 Task: Create a due date automation trigger when advanced on, on the monday after a card is due add checklist with checklist "Resume" complete at 11:00 AM.
Action: Mouse moved to (1077, 93)
Screenshot: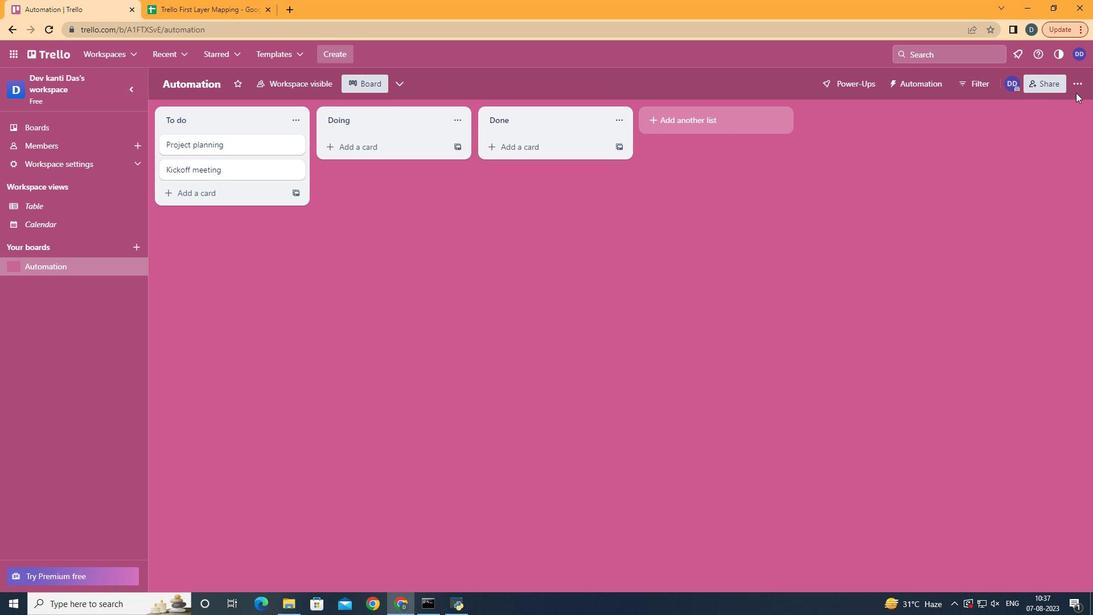 
Action: Mouse pressed left at (1077, 93)
Screenshot: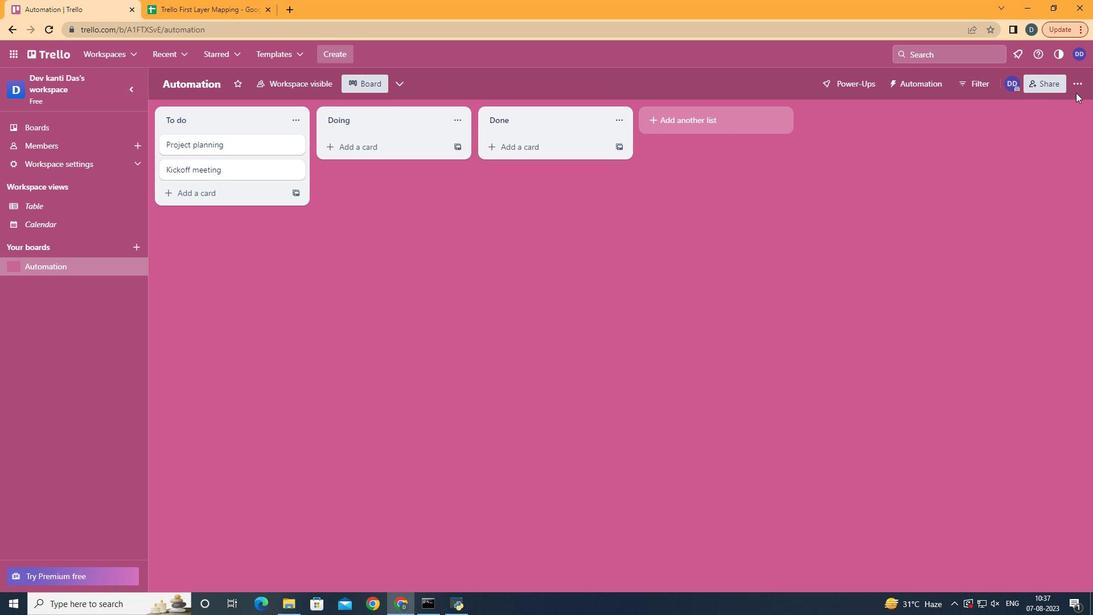 
Action: Mouse moved to (1083, 79)
Screenshot: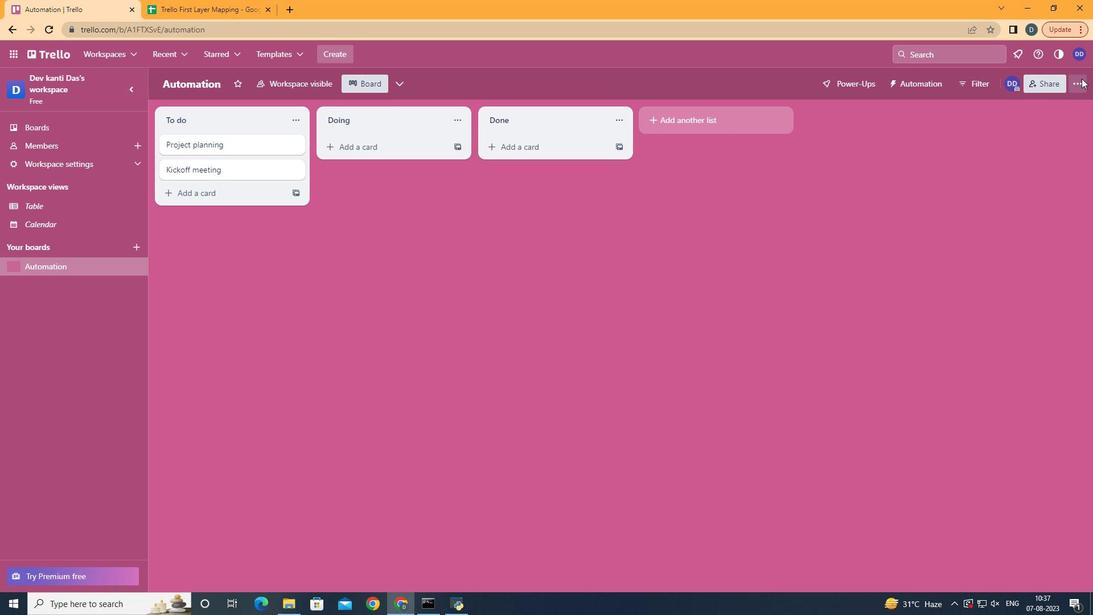 
Action: Mouse pressed left at (1083, 79)
Screenshot: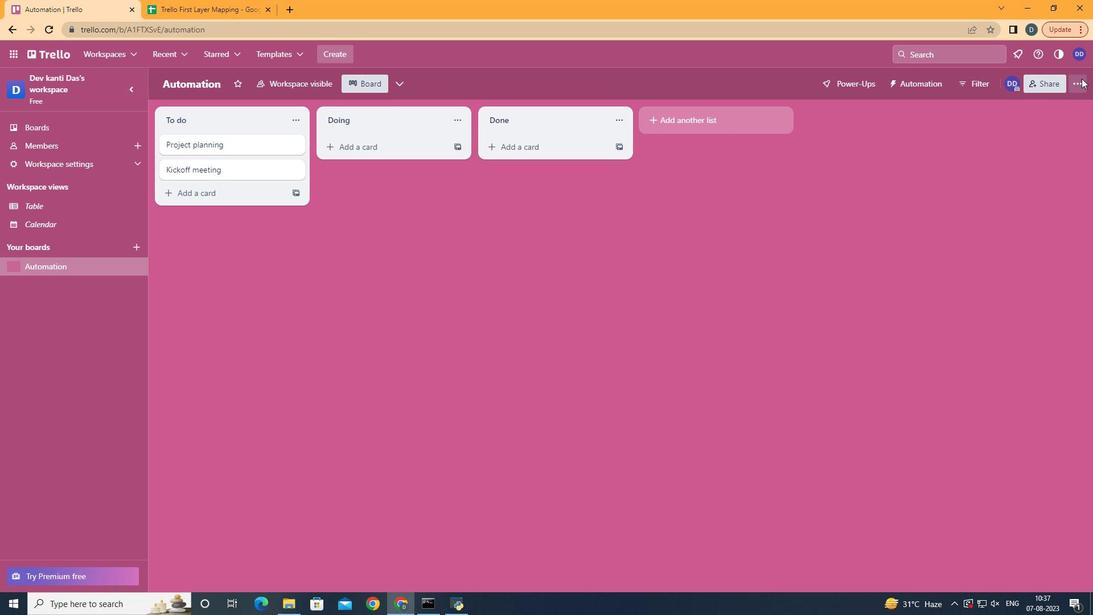 
Action: Mouse moved to (985, 227)
Screenshot: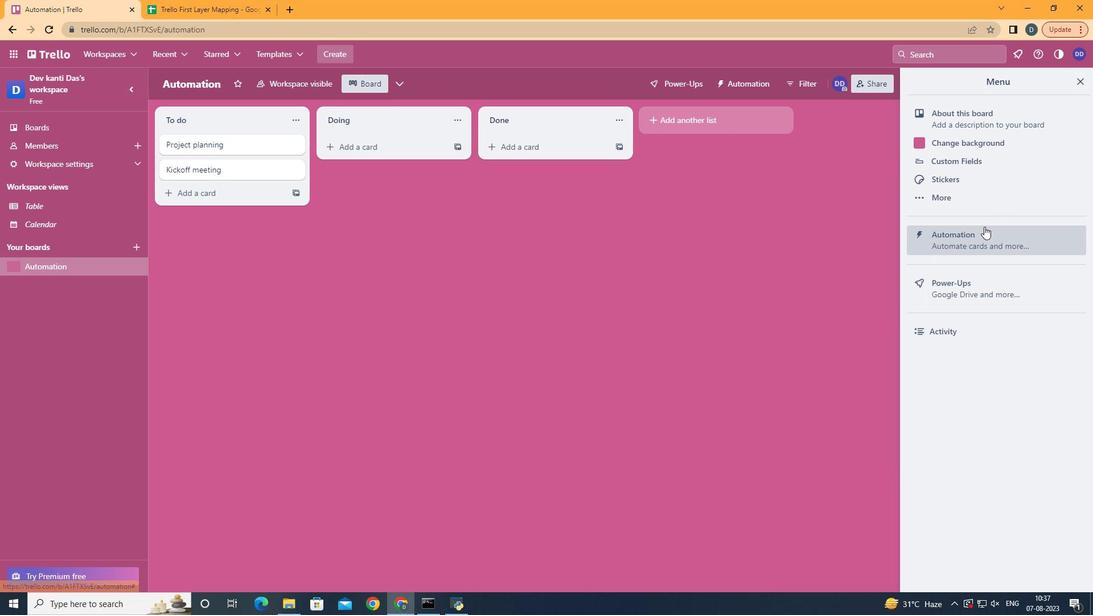 
Action: Mouse pressed left at (985, 227)
Screenshot: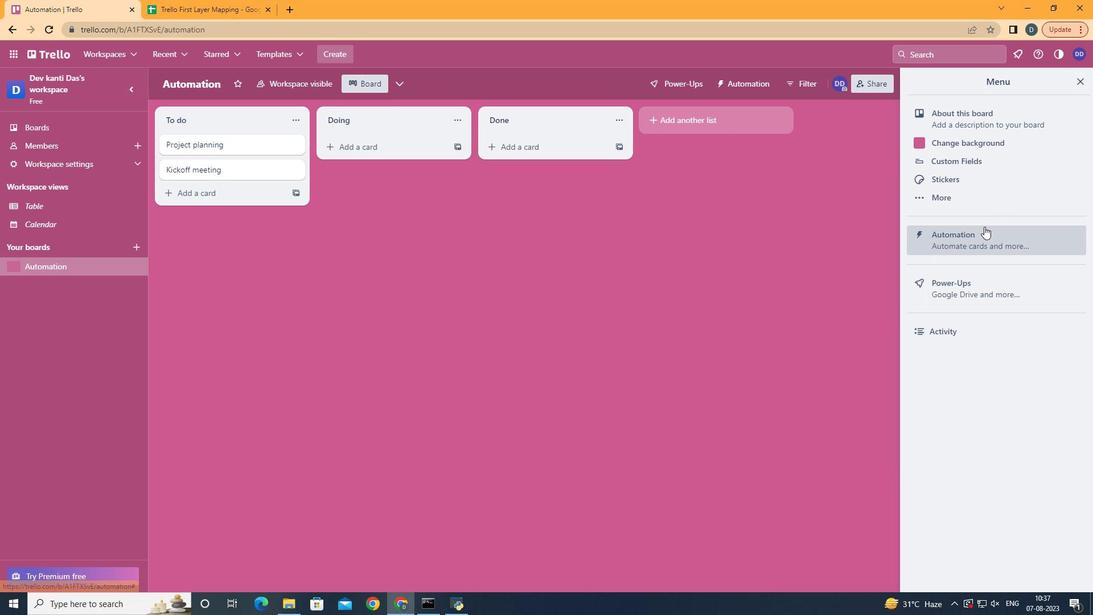 
Action: Mouse moved to (239, 232)
Screenshot: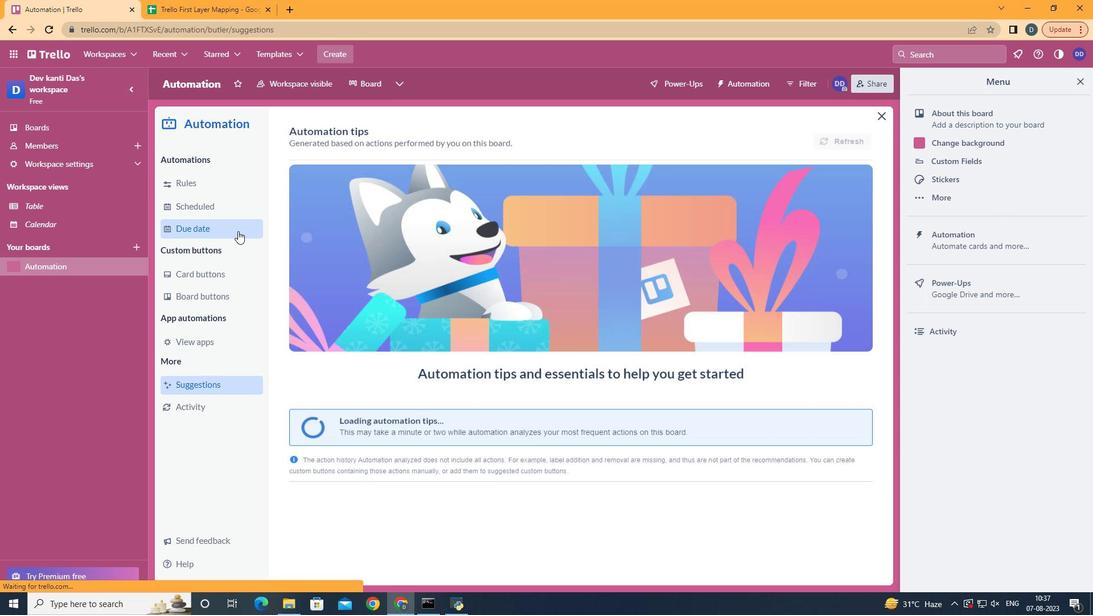 
Action: Mouse pressed left at (239, 232)
Screenshot: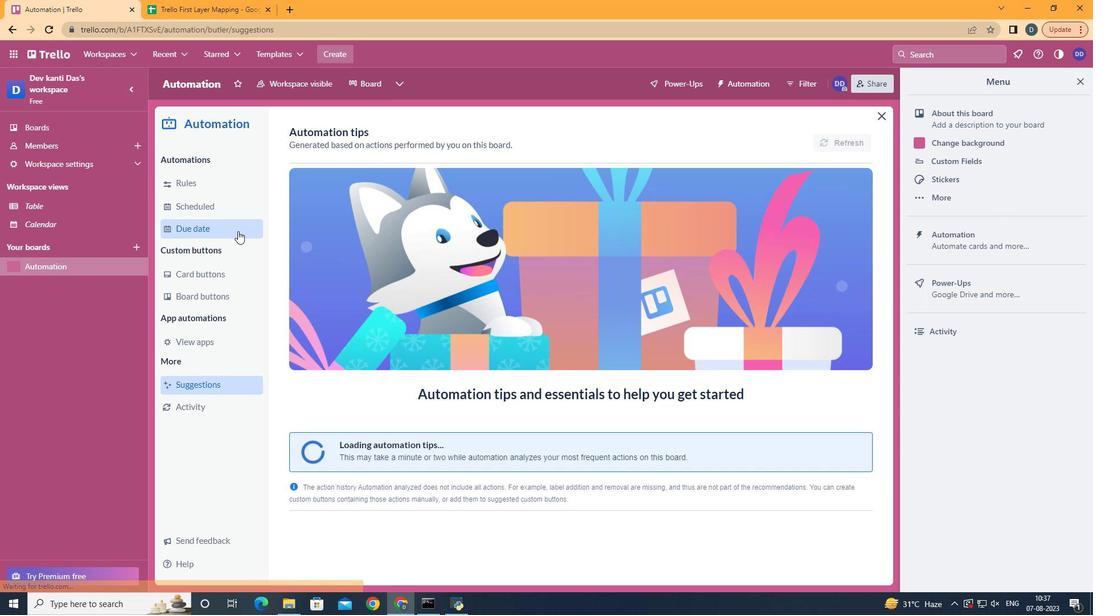
Action: Mouse moved to (776, 141)
Screenshot: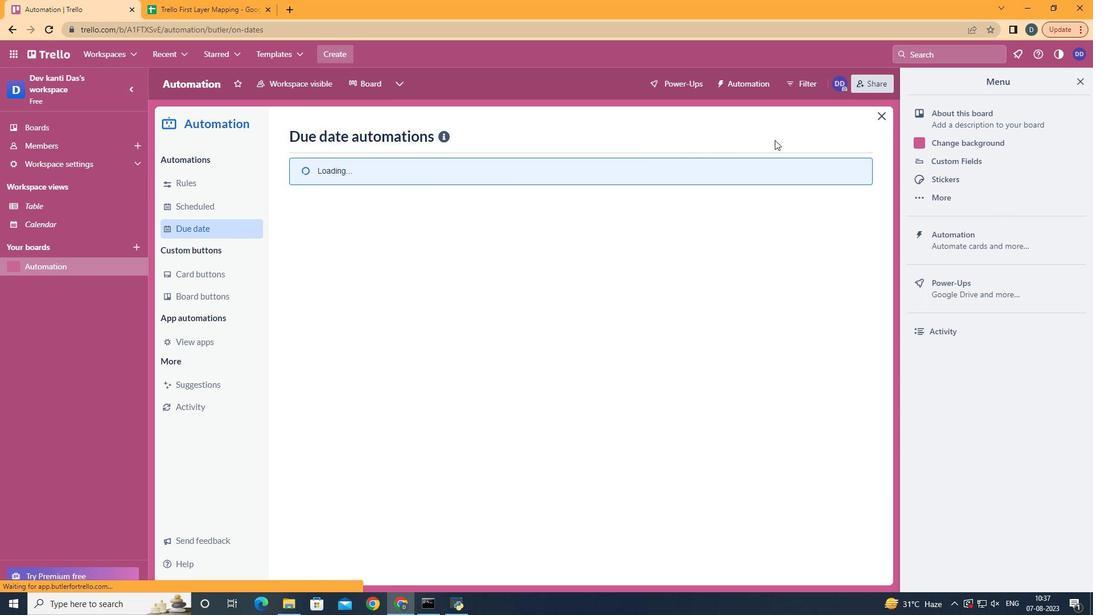 
Action: Mouse pressed left at (776, 141)
Screenshot: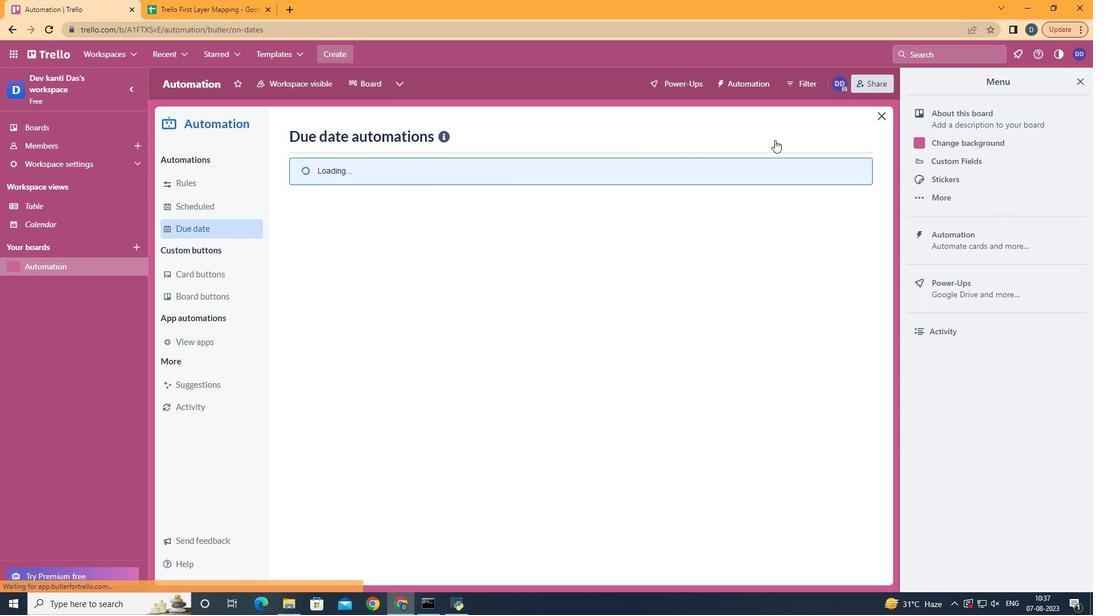 
Action: Mouse pressed left at (776, 141)
Screenshot: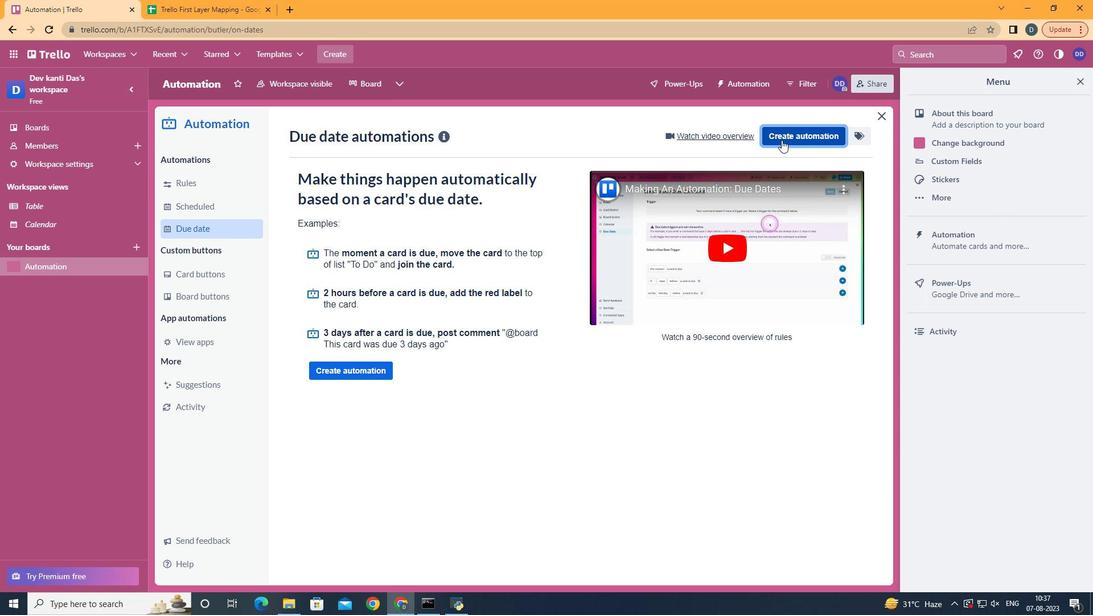 
Action: Mouse moved to (529, 251)
Screenshot: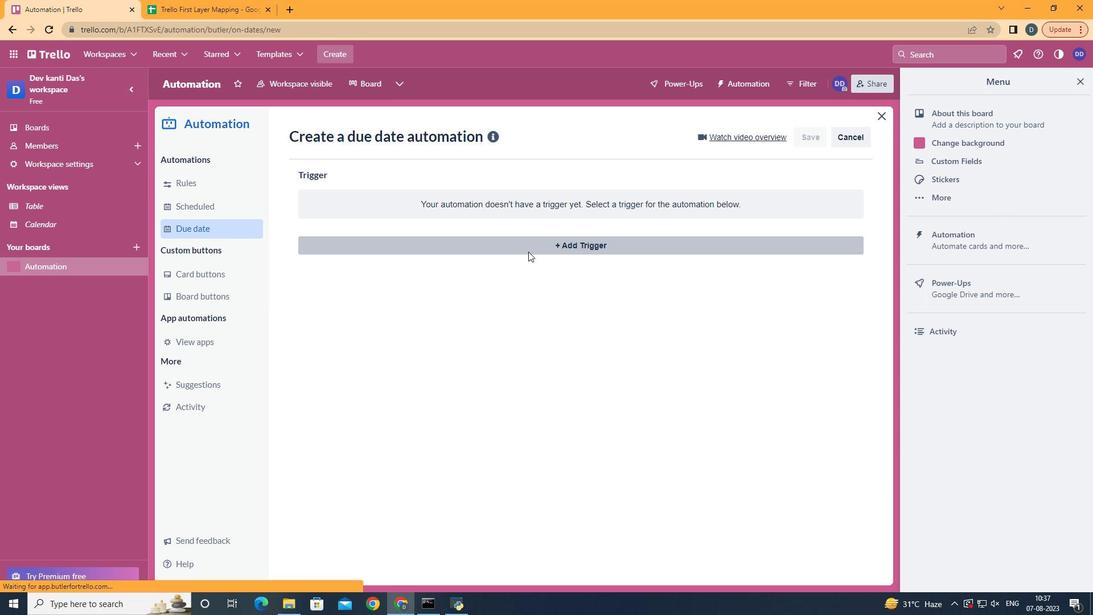 
Action: Mouse pressed left at (529, 251)
Screenshot: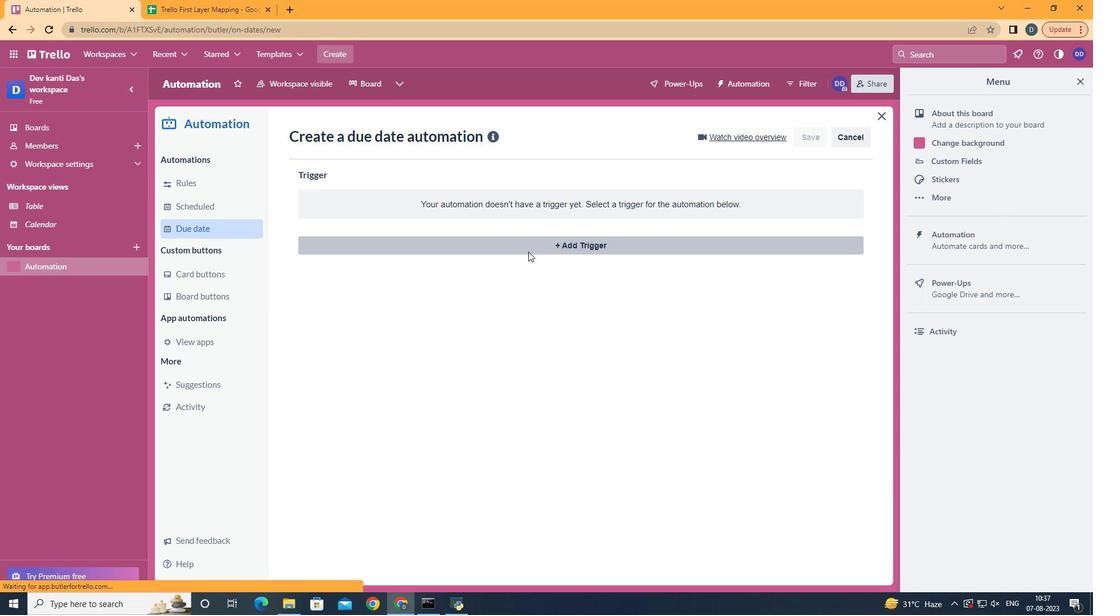 
Action: Mouse moved to (366, 301)
Screenshot: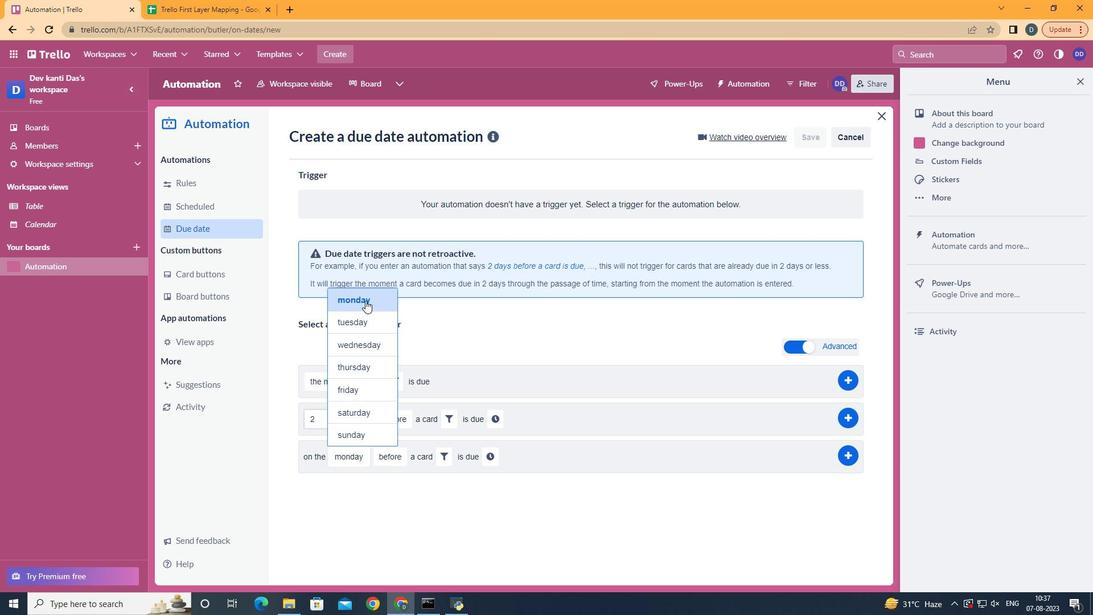 
Action: Mouse pressed left at (366, 301)
Screenshot: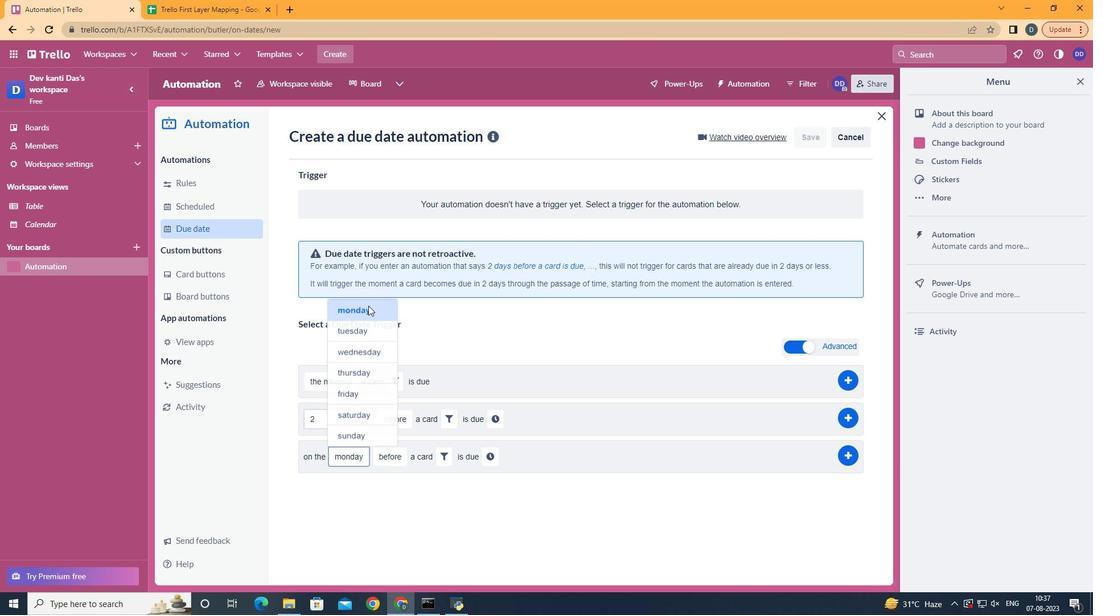 
Action: Mouse moved to (415, 502)
Screenshot: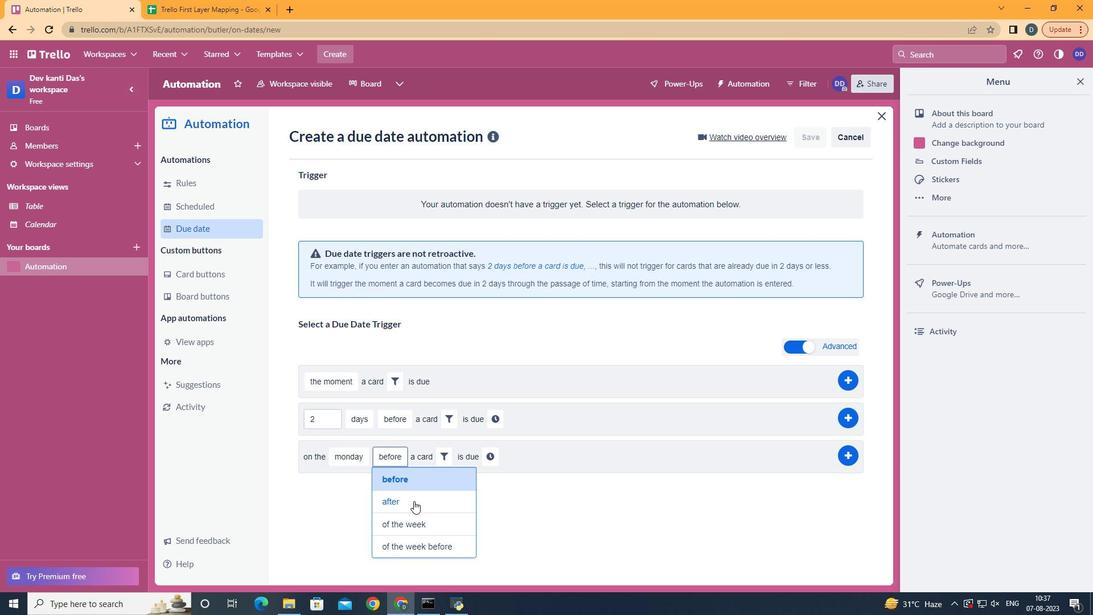 
Action: Mouse pressed left at (415, 502)
Screenshot: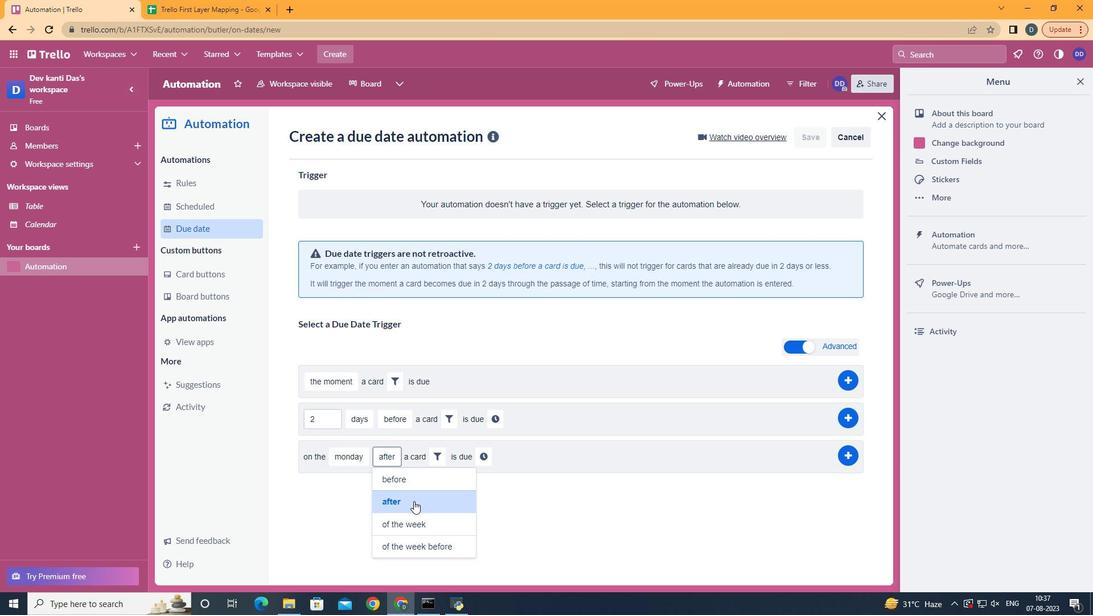 
Action: Mouse moved to (431, 465)
Screenshot: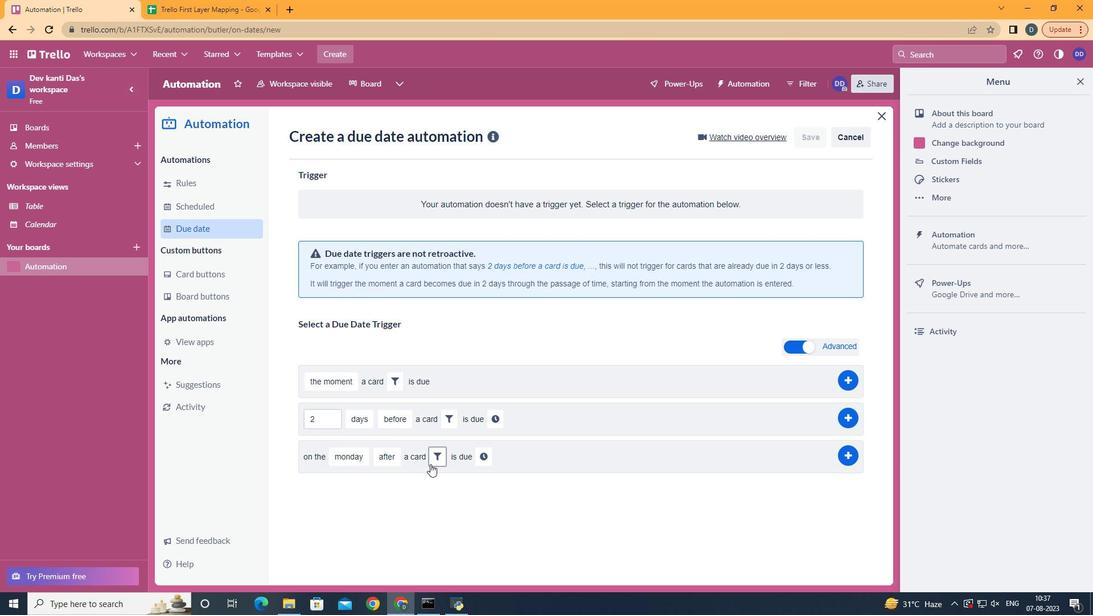 
Action: Mouse pressed left at (431, 465)
Screenshot: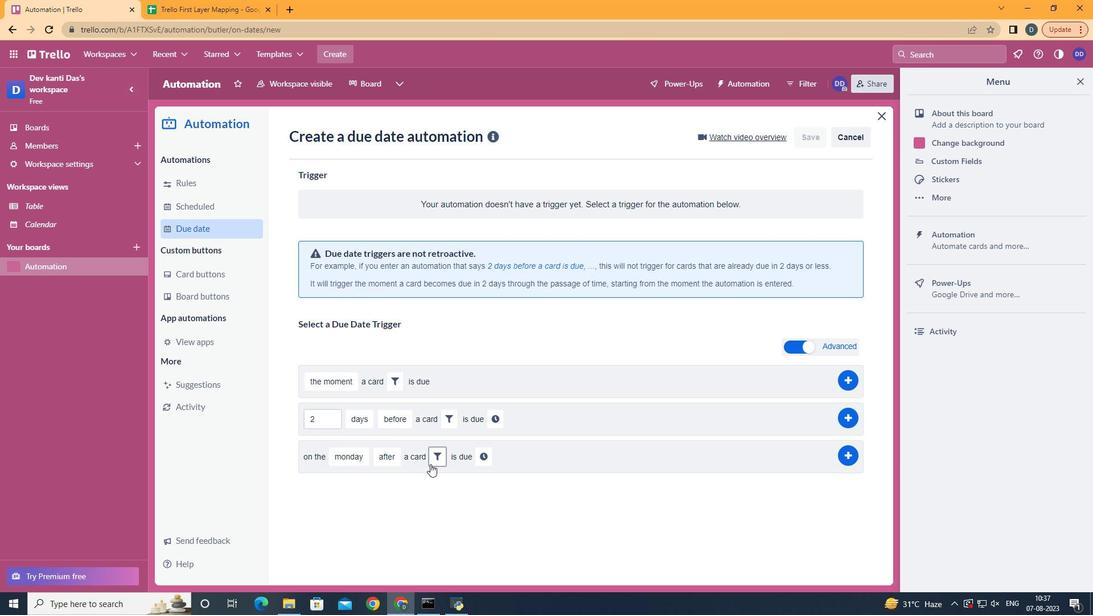 
Action: Mouse moved to (527, 496)
Screenshot: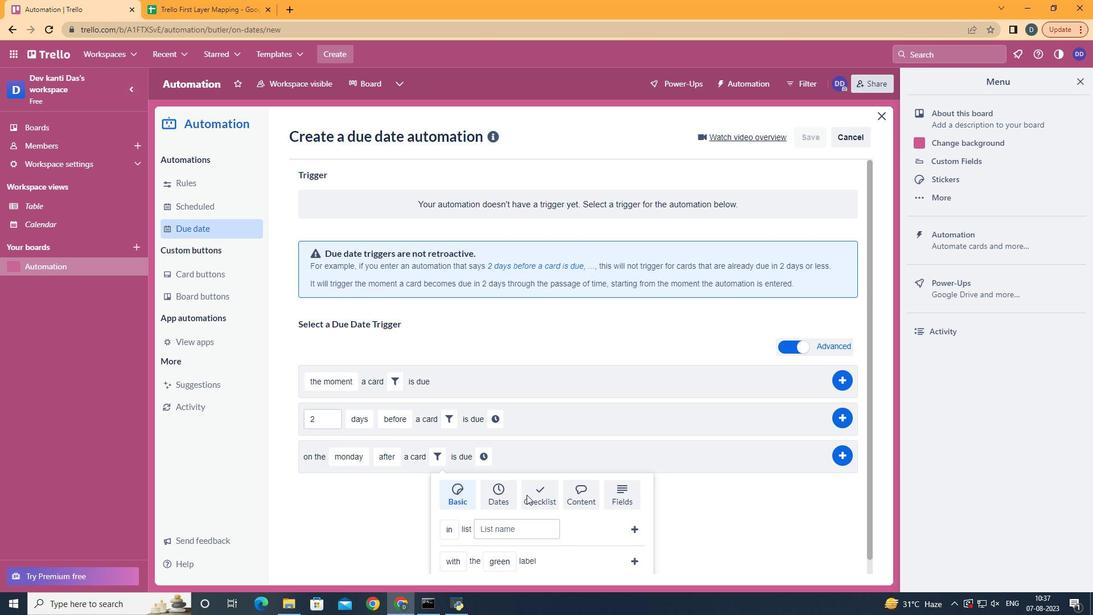 
Action: Mouse pressed left at (527, 496)
Screenshot: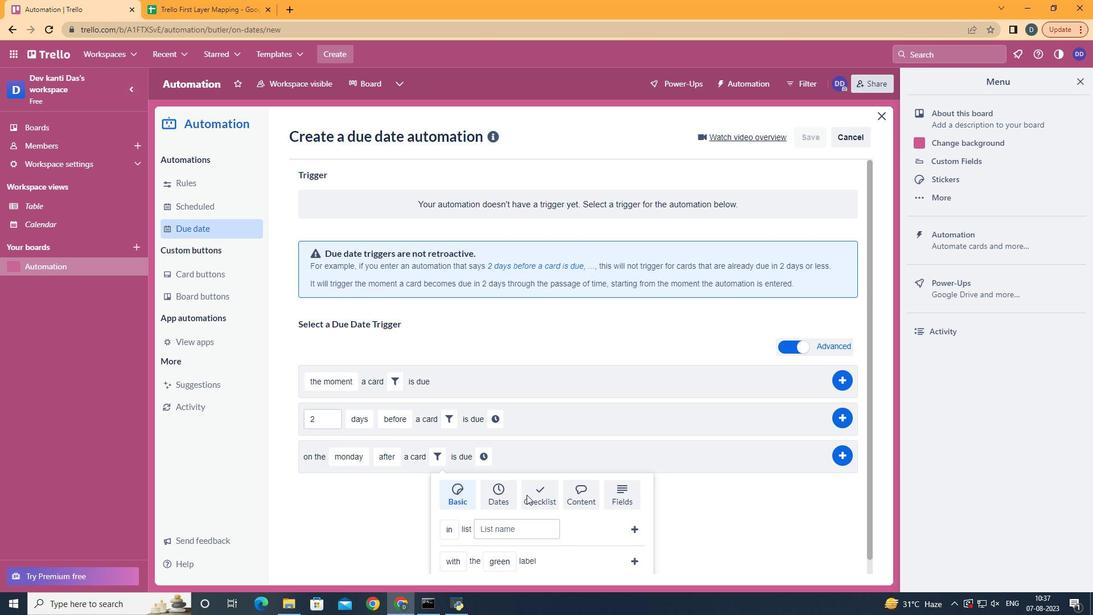 
Action: Mouse moved to (528, 467)
Screenshot: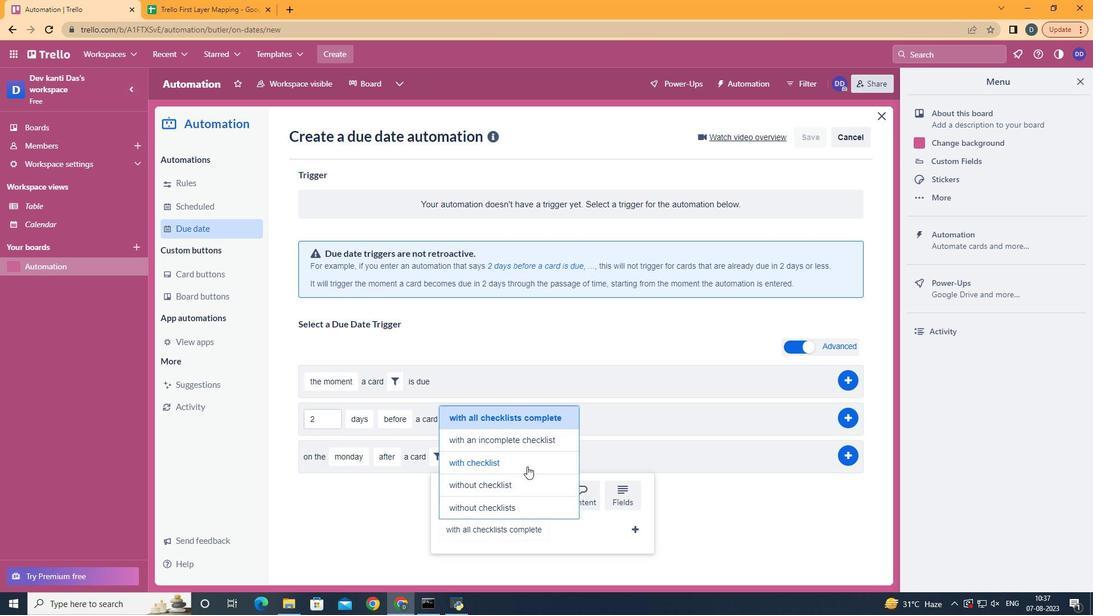 
Action: Mouse pressed left at (528, 467)
Screenshot: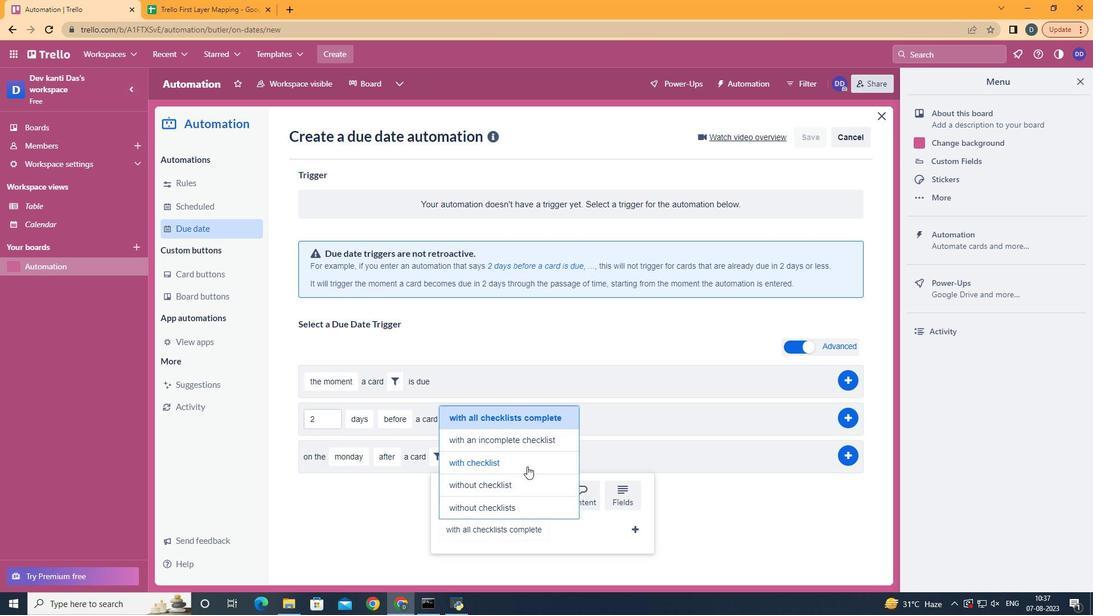 
Action: Mouse moved to (570, 523)
Screenshot: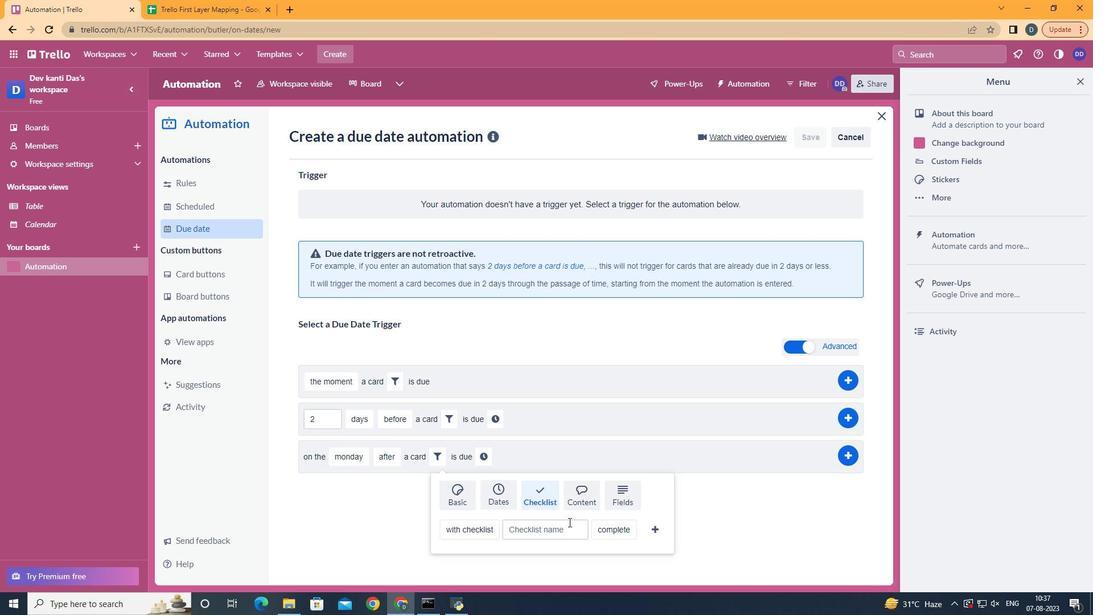 
Action: Mouse pressed left at (570, 523)
Screenshot: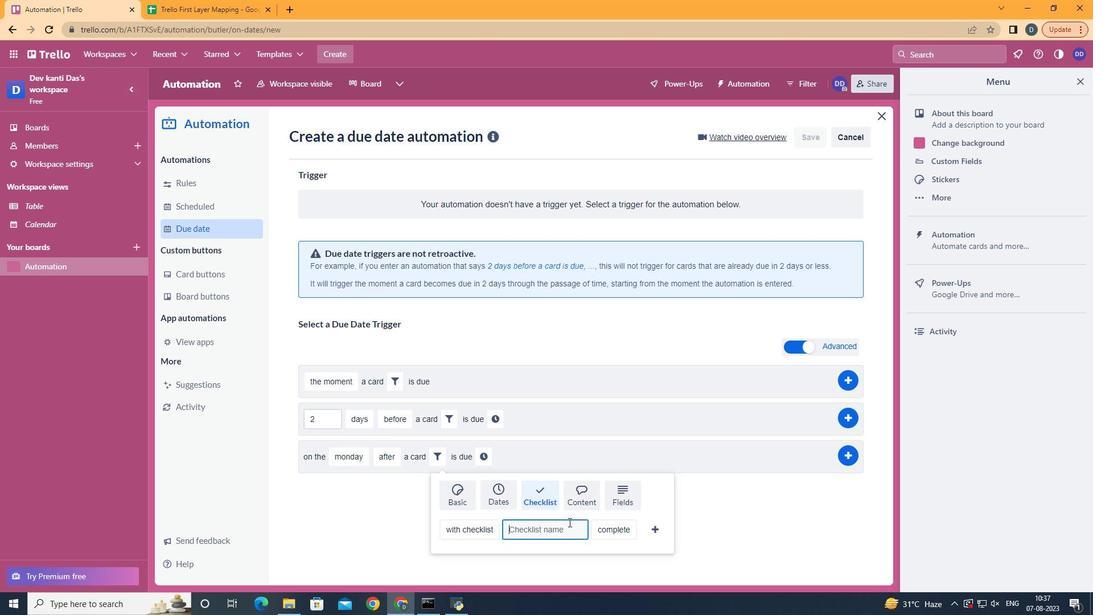 
Action: Mouse moved to (570, 523)
Screenshot: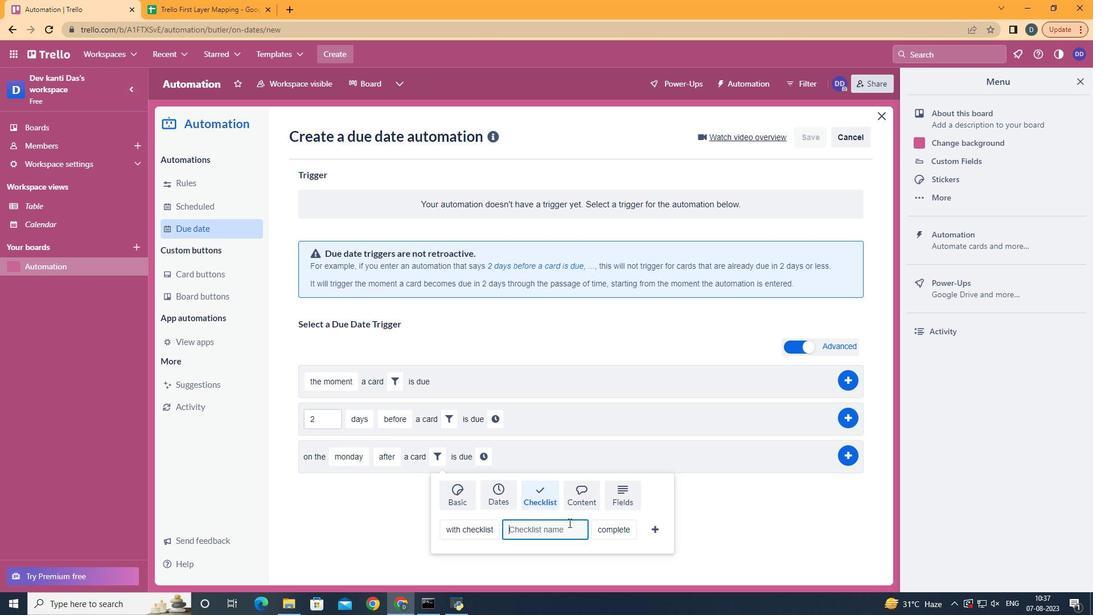 
Action: Key pressed <Key.shift>Resume
Screenshot: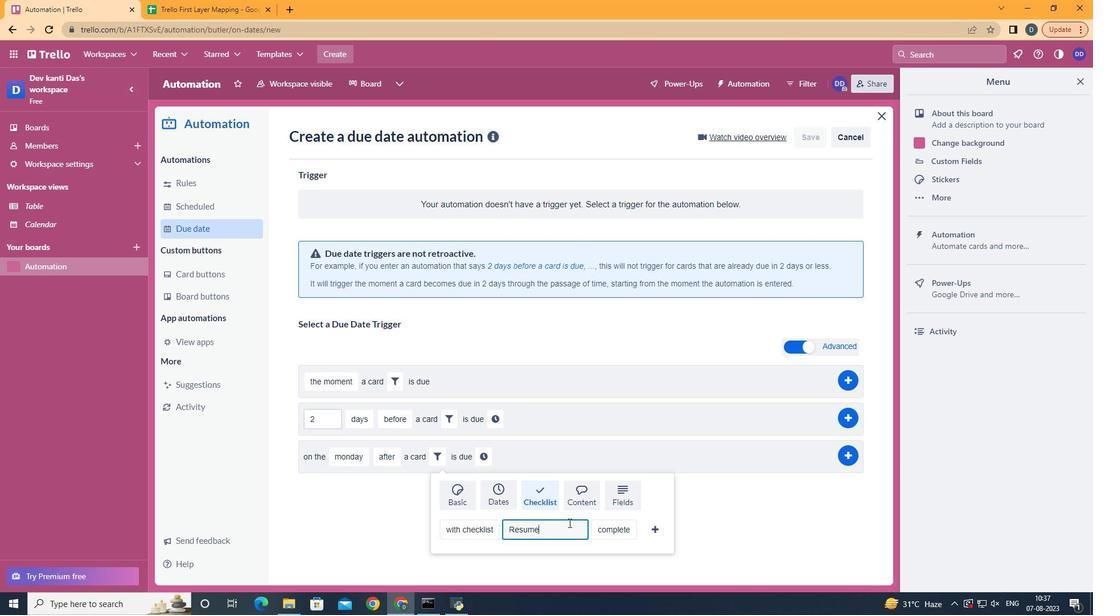 
Action: Mouse moved to (631, 482)
Screenshot: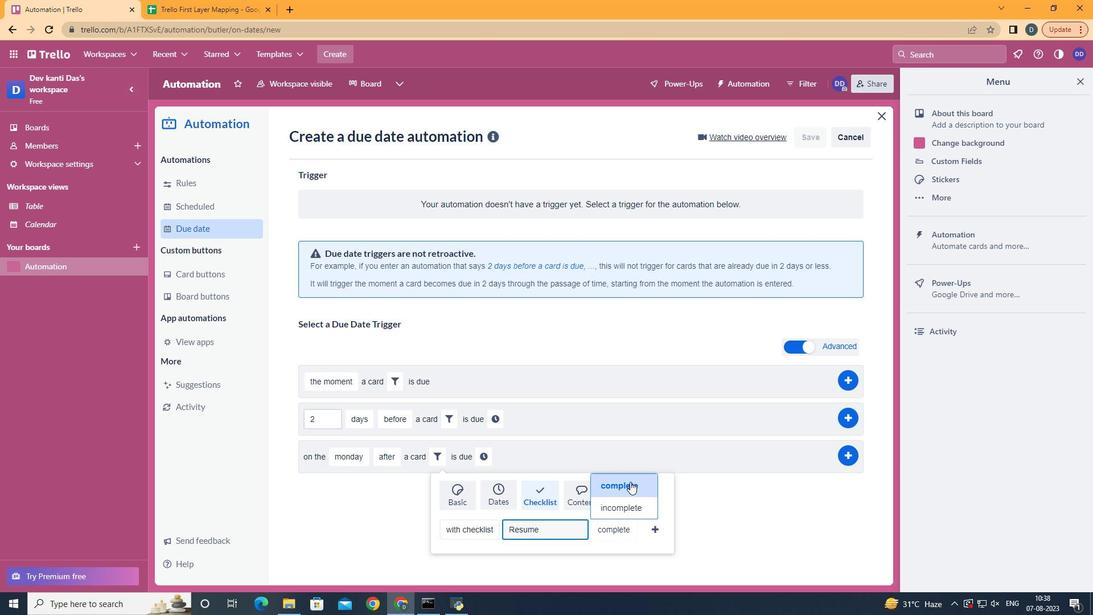 
Action: Mouse pressed left at (631, 482)
Screenshot: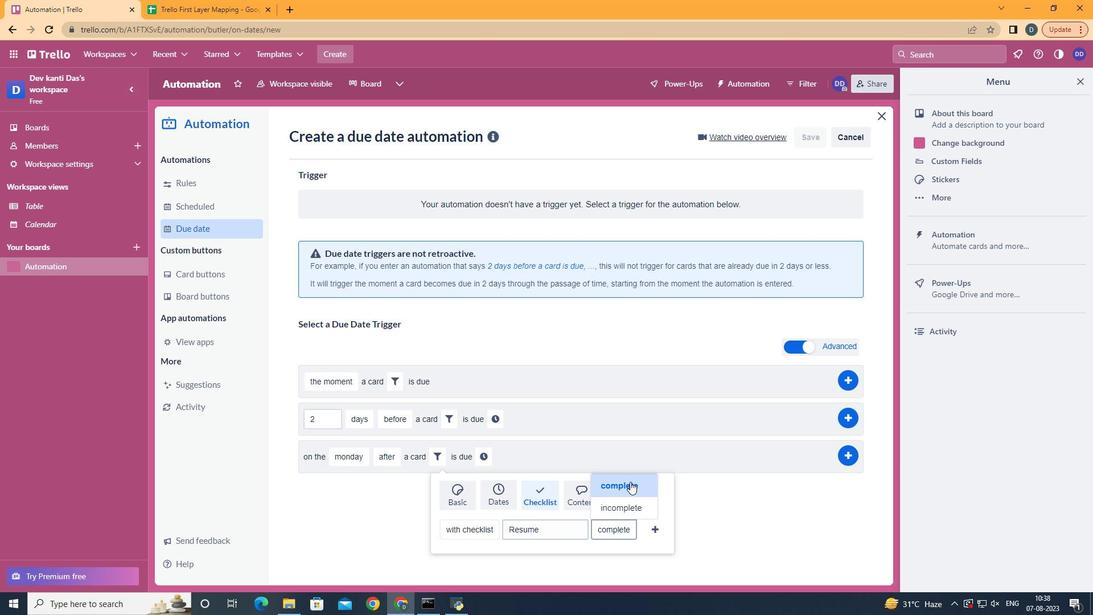 
Action: Mouse moved to (657, 525)
Screenshot: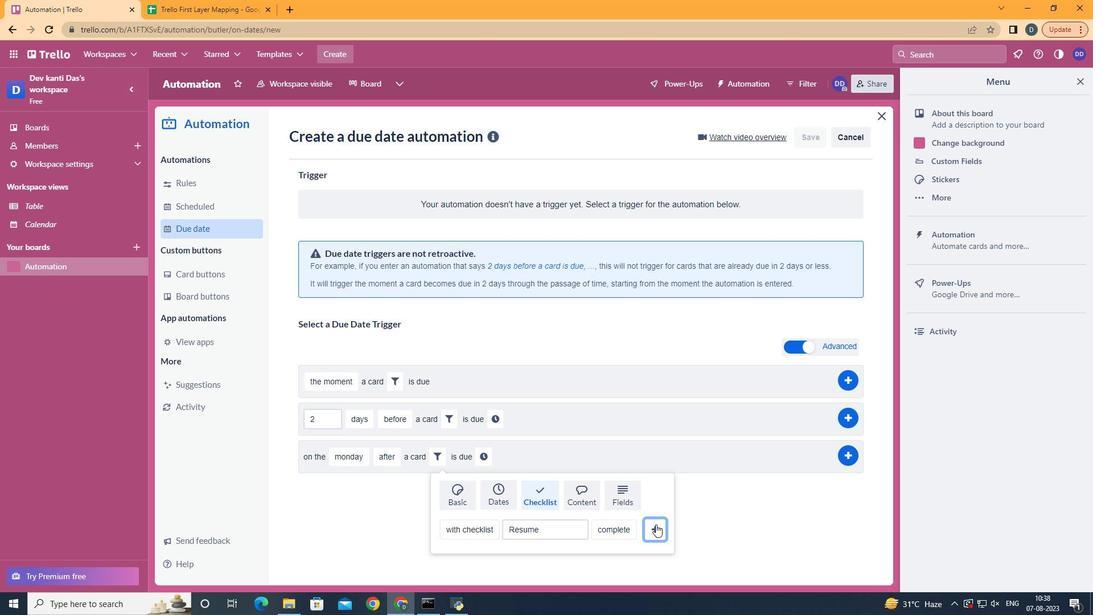 
Action: Mouse pressed left at (657, 525)
Screenshot: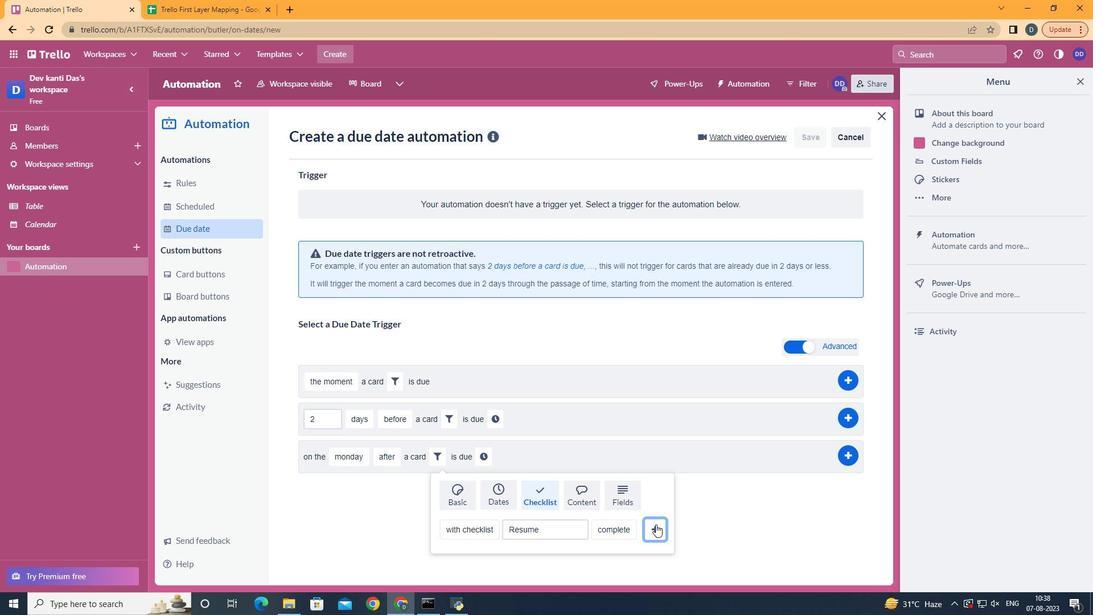 
Action: Mouse moved to (634, 466)
Screenshot: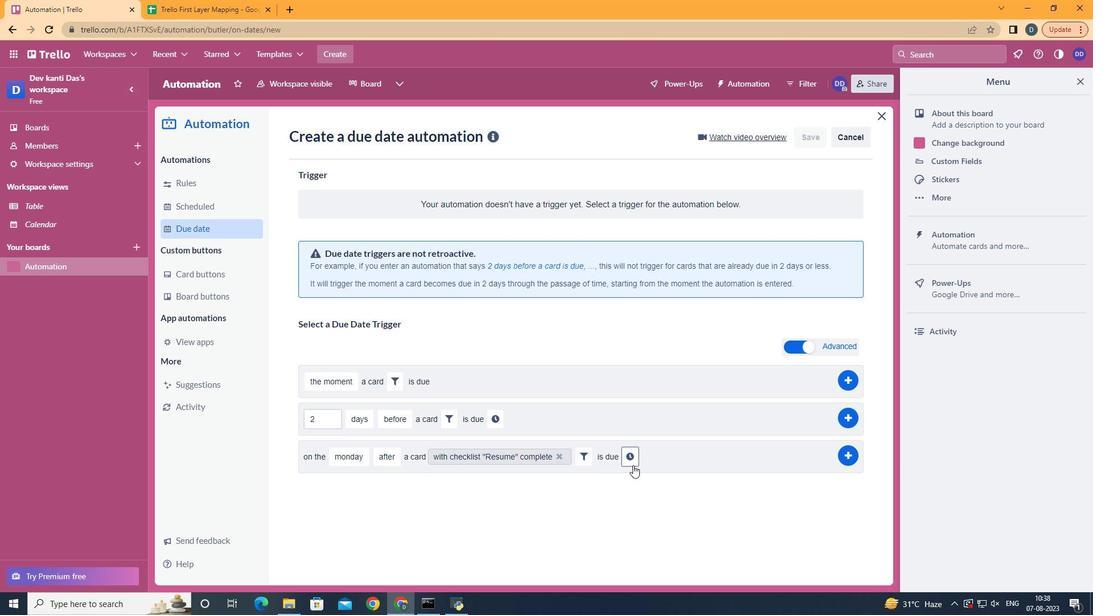 
Action: Mouse pressed left at (634, 466)
Screenshot: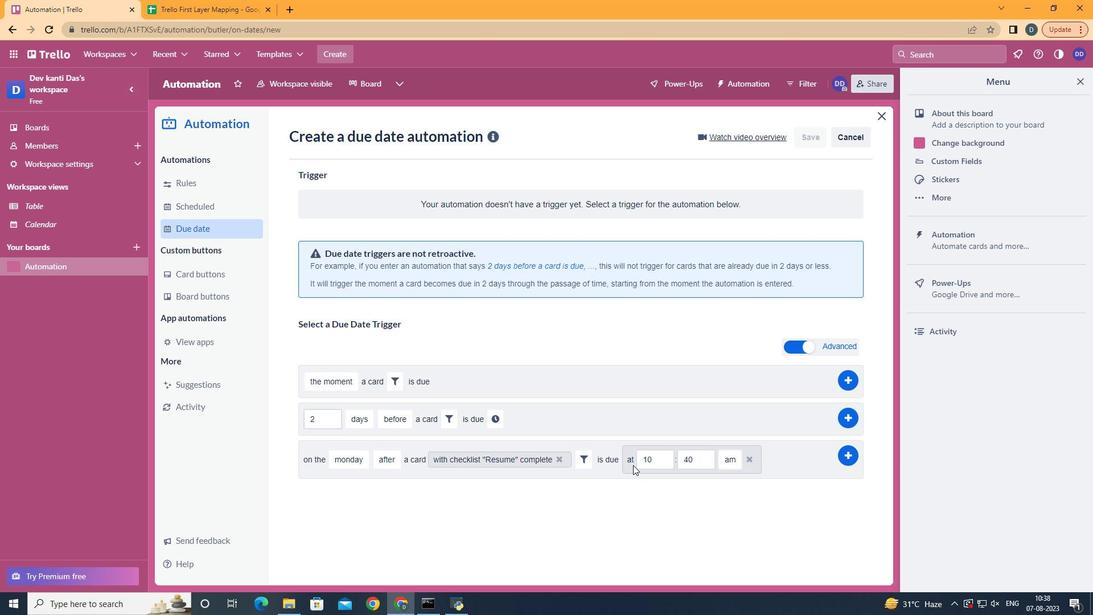 
Action: Mouse moved to (664, 460)
Screenshot: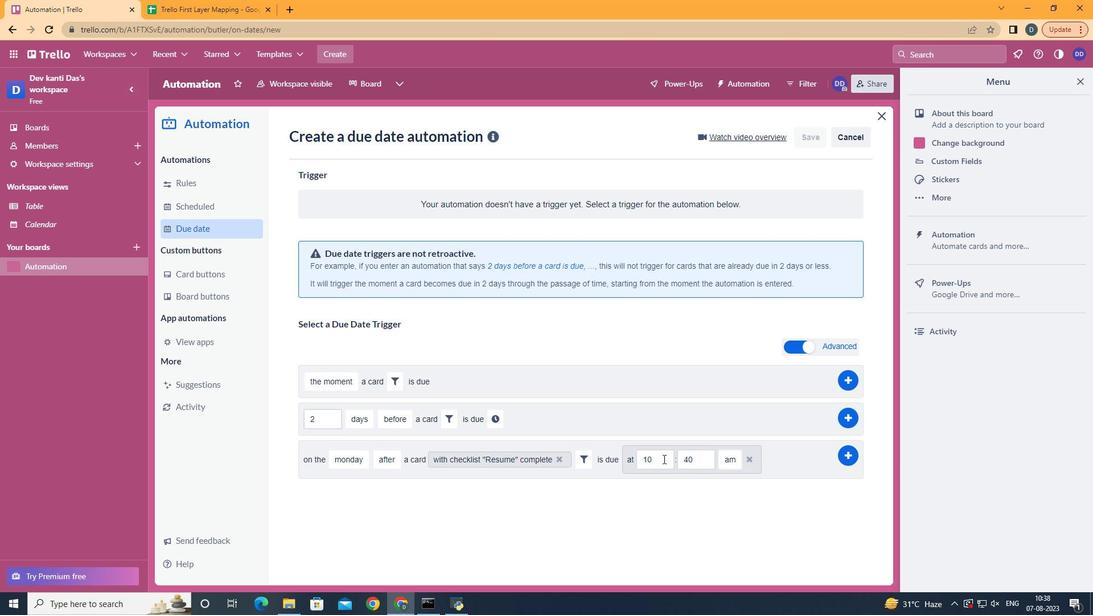 
Action: Mouse pressed left at (664, 460)
Screenshot: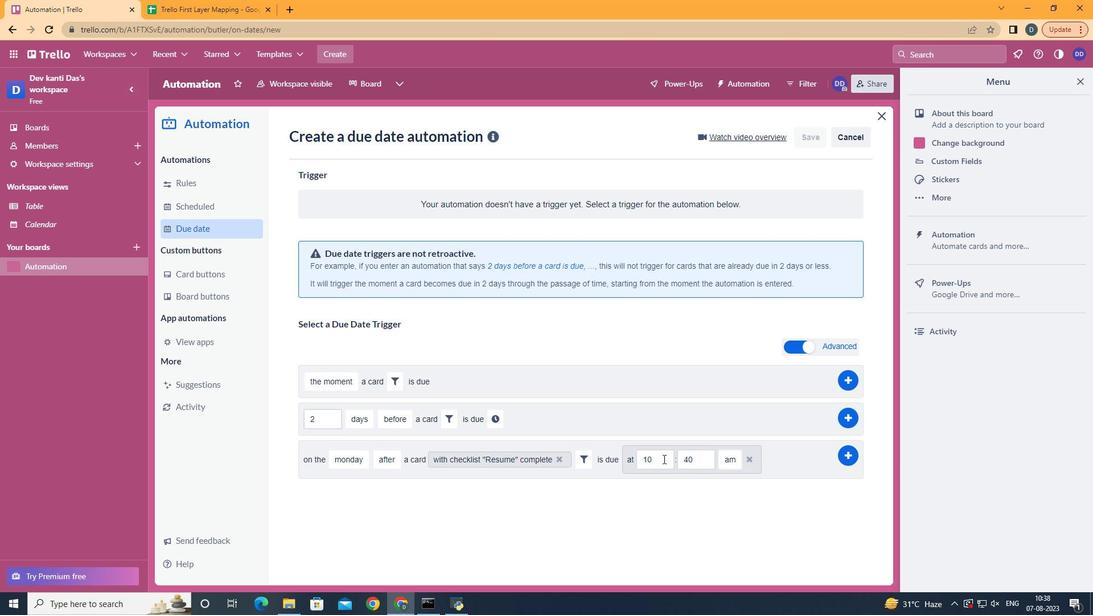
Action: Mouse moved to (664, 460)
Screenshot: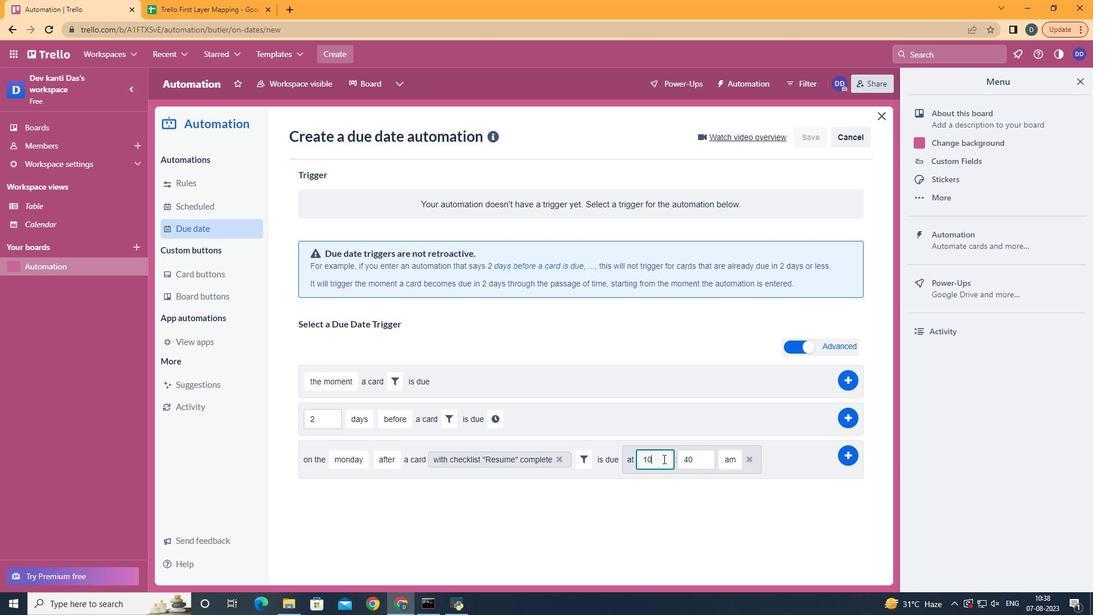 
Action: Key pressed <Key.backspace>1
Screenshot: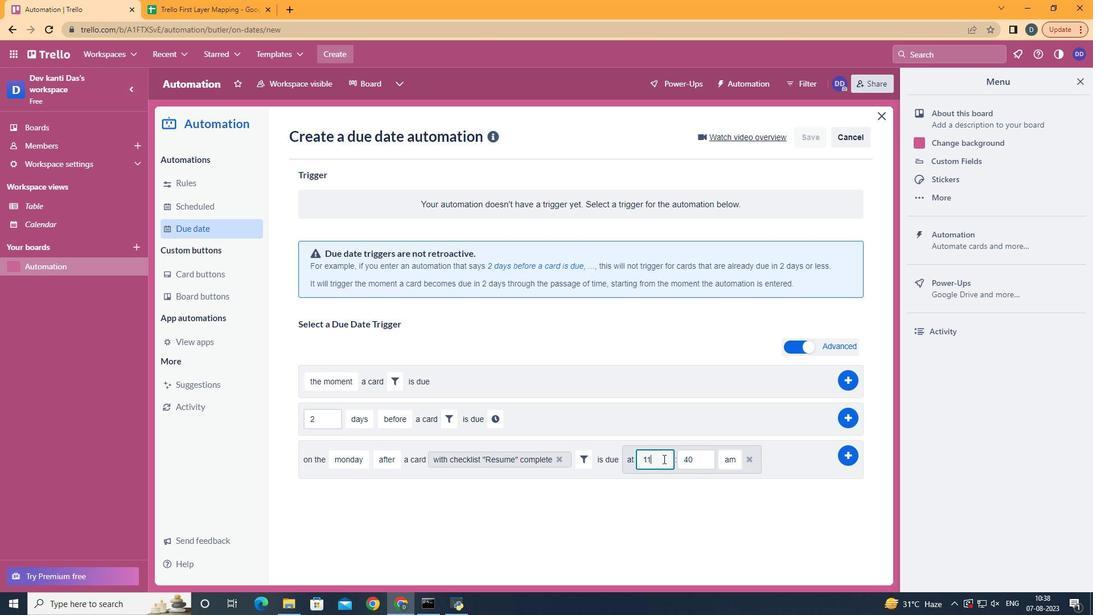 
Action: Mouse moved to (703, 465)
Screenshot: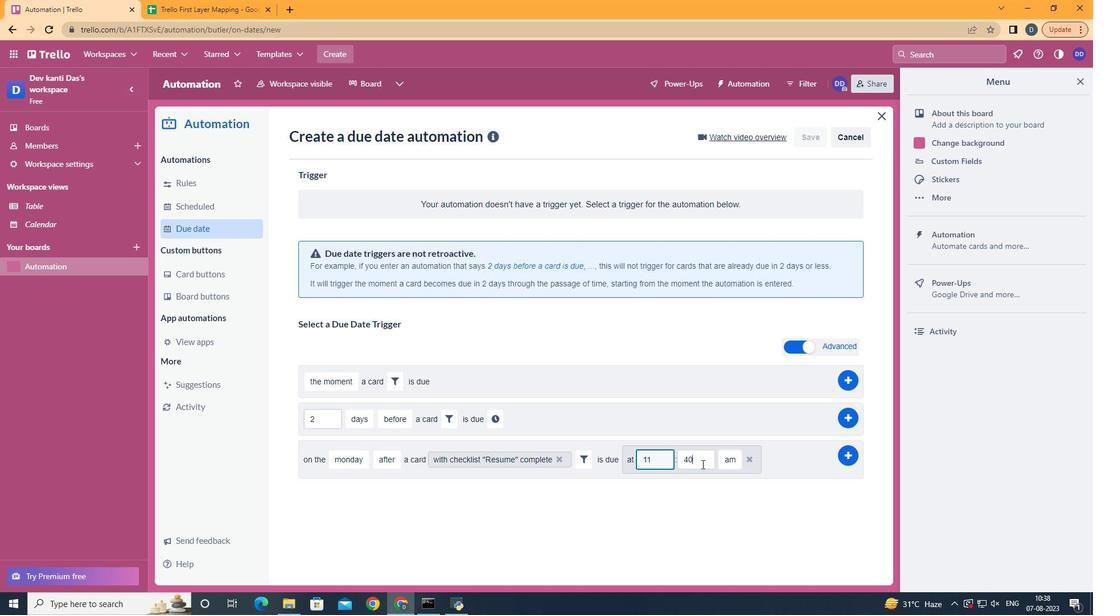 
Action: Mouse pressed left at (703, 465)
Screenshot: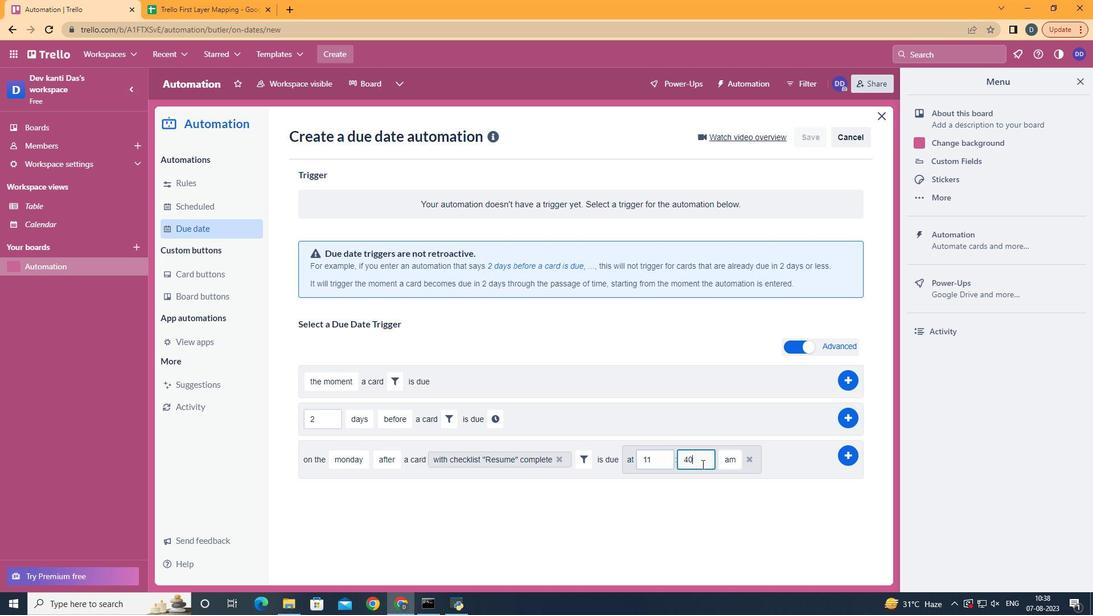 
Action: Mouse moved to (701, 464)
Screenshot: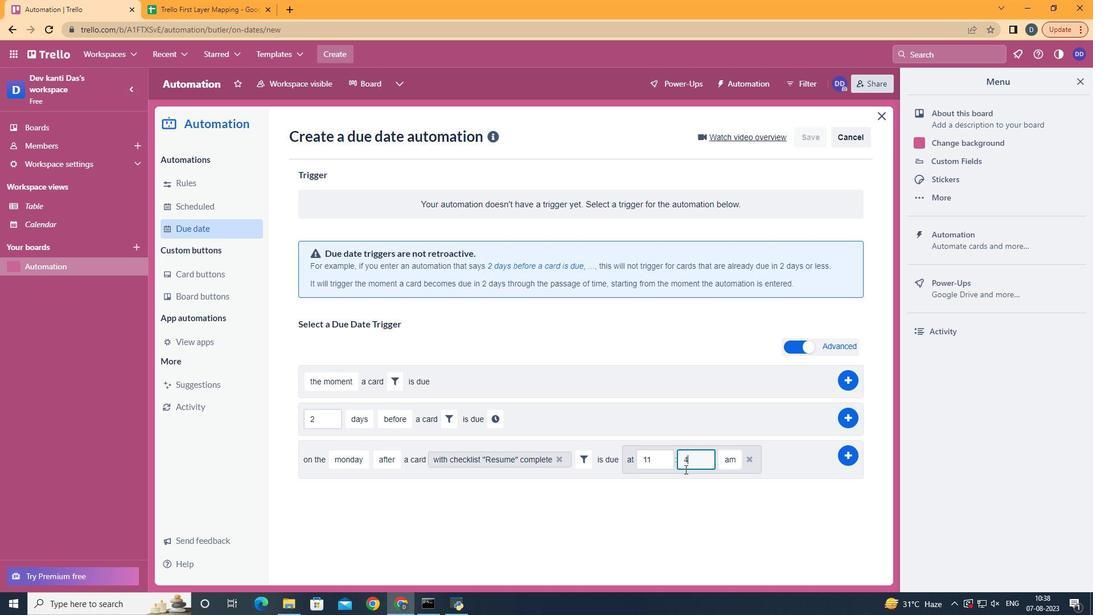 
Action: Key pressed <Key.backspace>
Screenshot: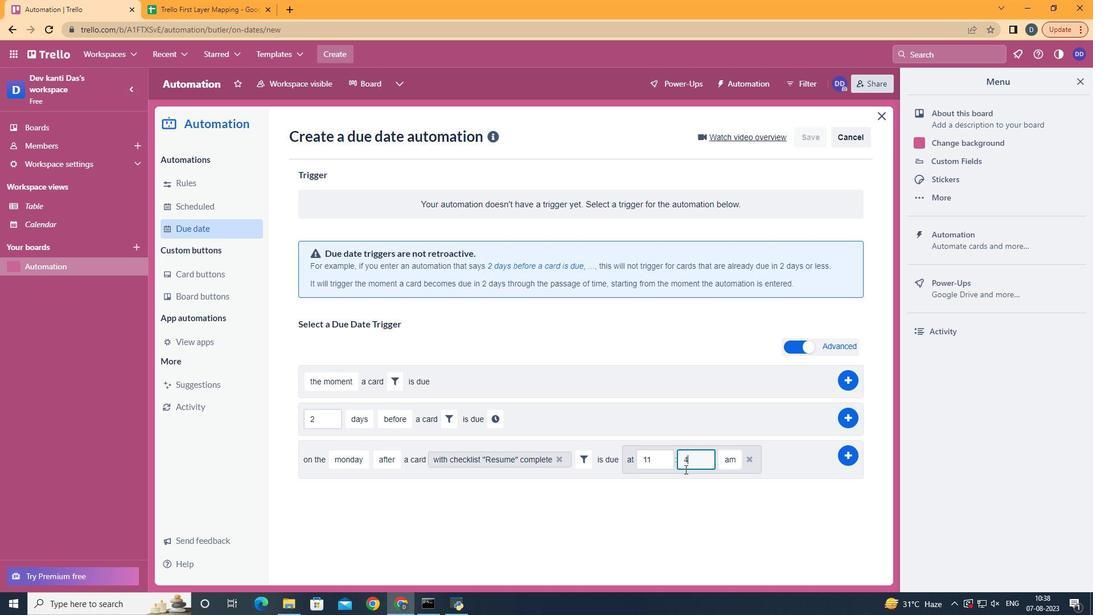 
Action: Mouse moved to (686, 470)
Screenshot: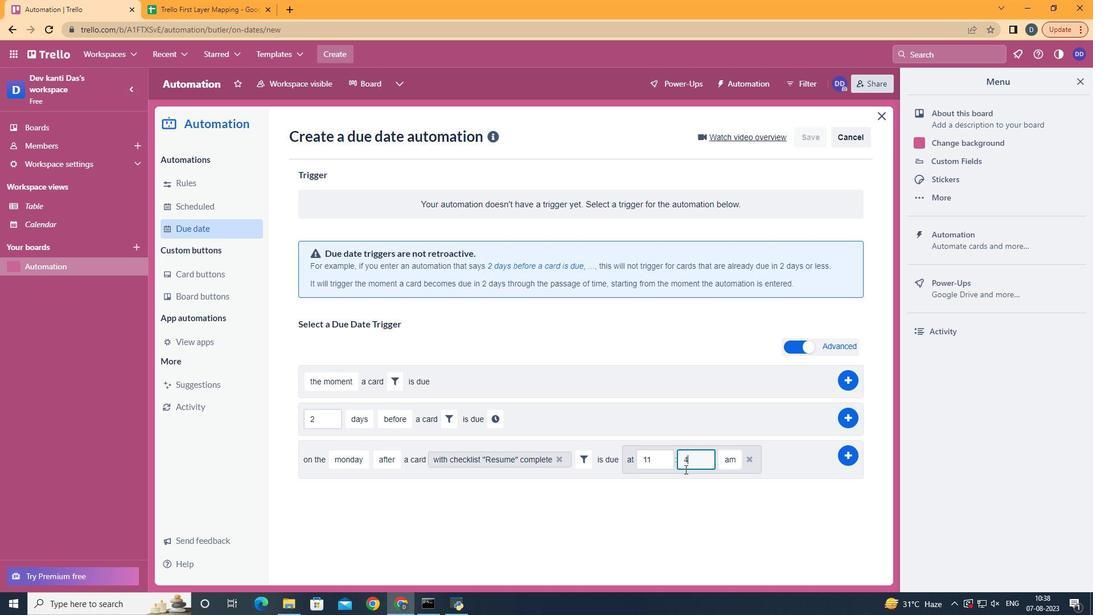 
Action: Key pressed <Key.backspace>00
Screenshot: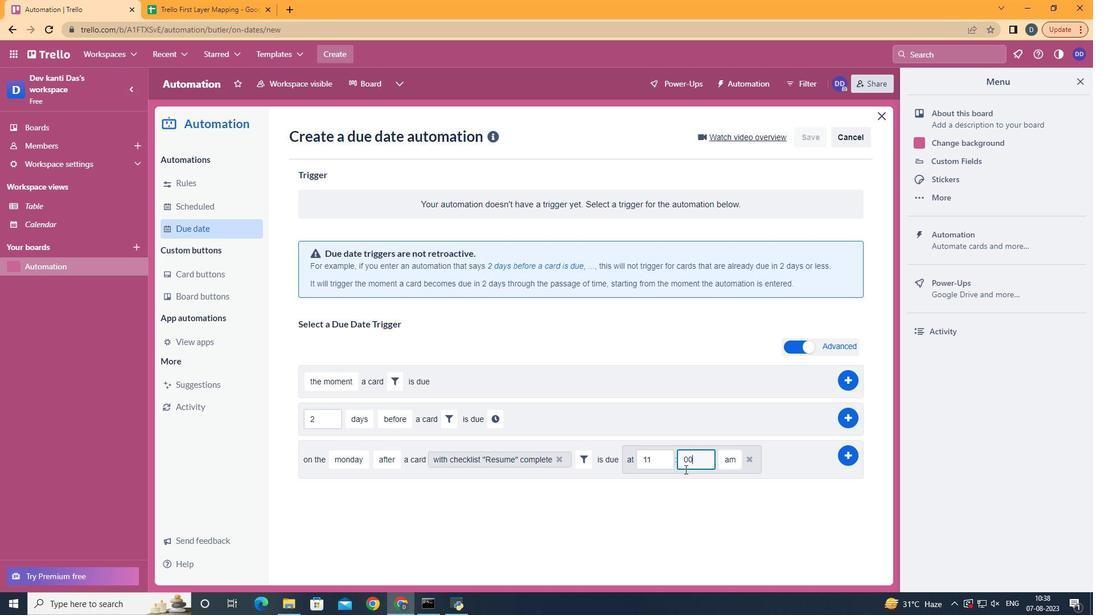 
Action: Mouse moved to (844, 450)
Screenshot: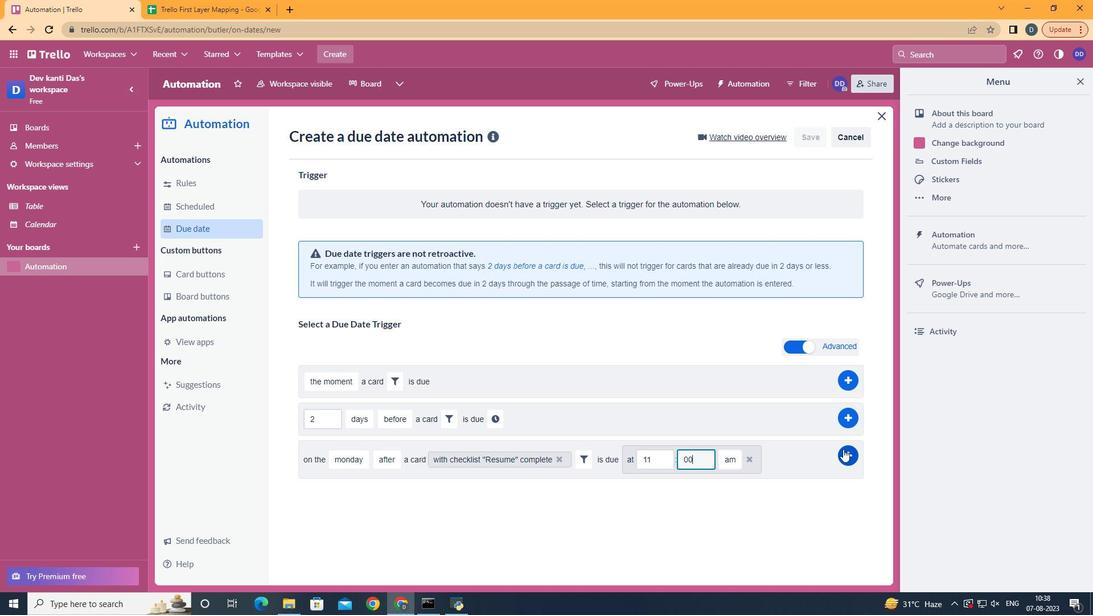 
Action: Mouse pressed left at (844, 450)
Screenshot: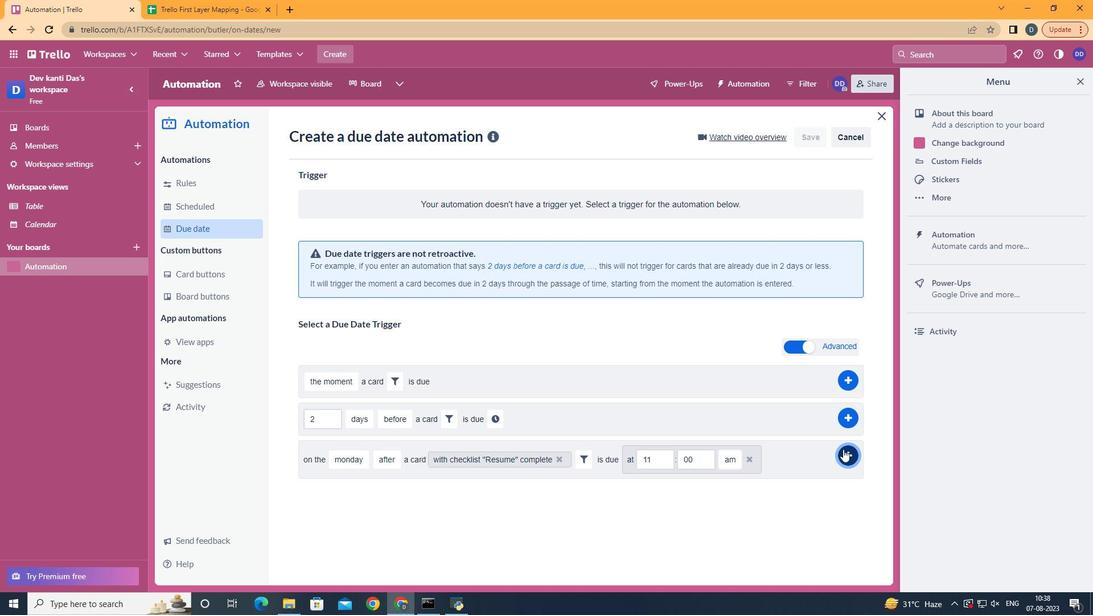 
Action: Mouse moved to (578, 201)
Screenshot: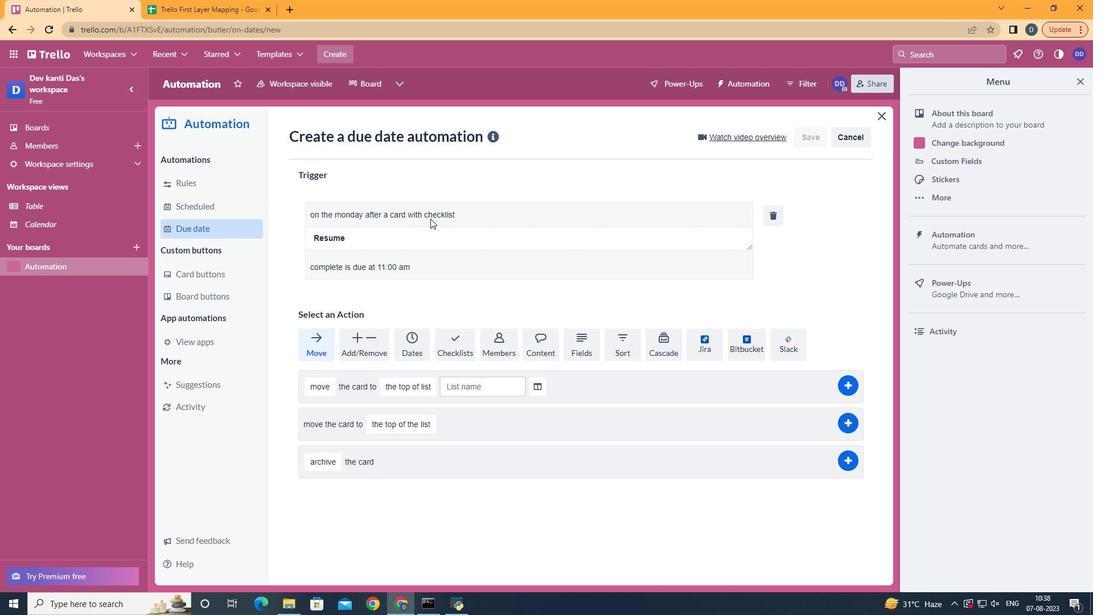 
